 Task: Toggle the option "Allow Chrome sign-in".
Action: Mouse moved to (1086, 34)
Screenshot: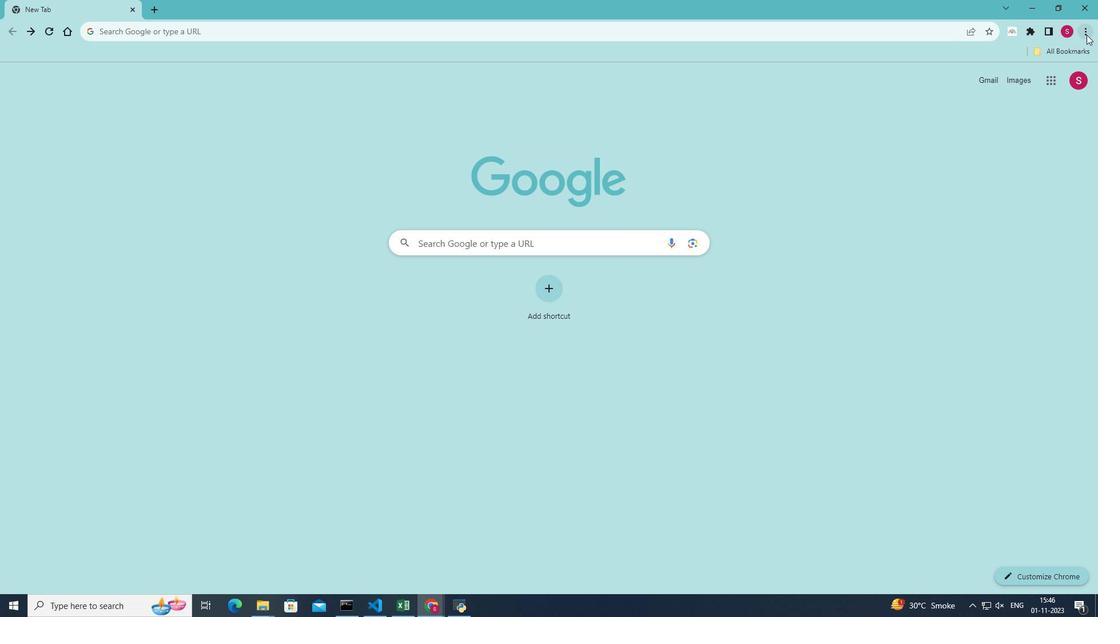 
Action: Mouse pressed left at (1086, 34)
Screenshot: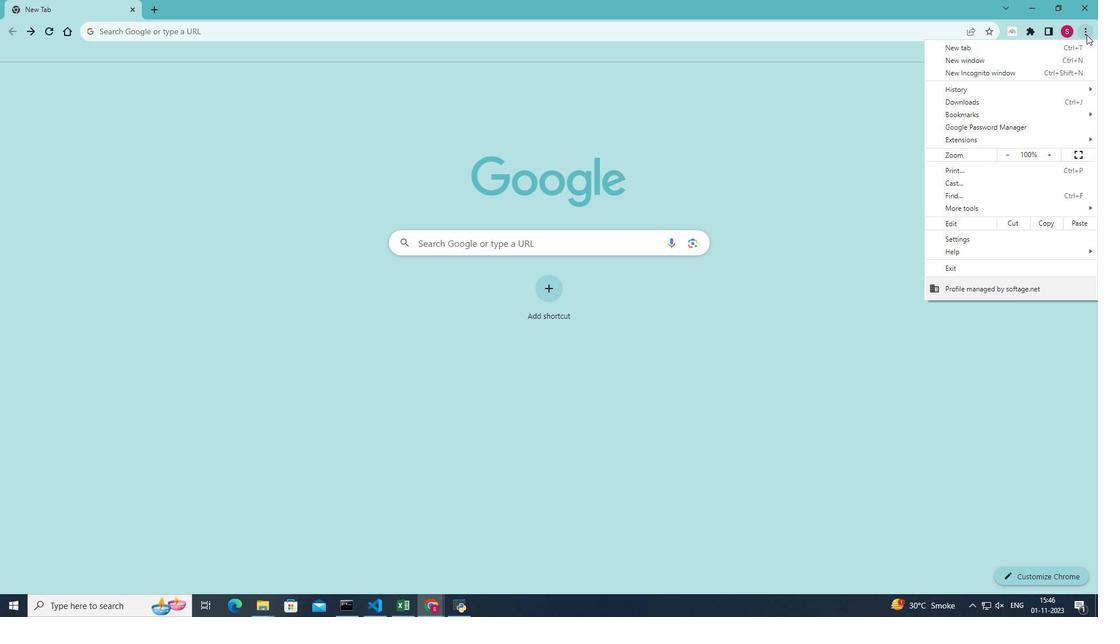 
Action: Mouse moved to (975, 237)
Screenshot: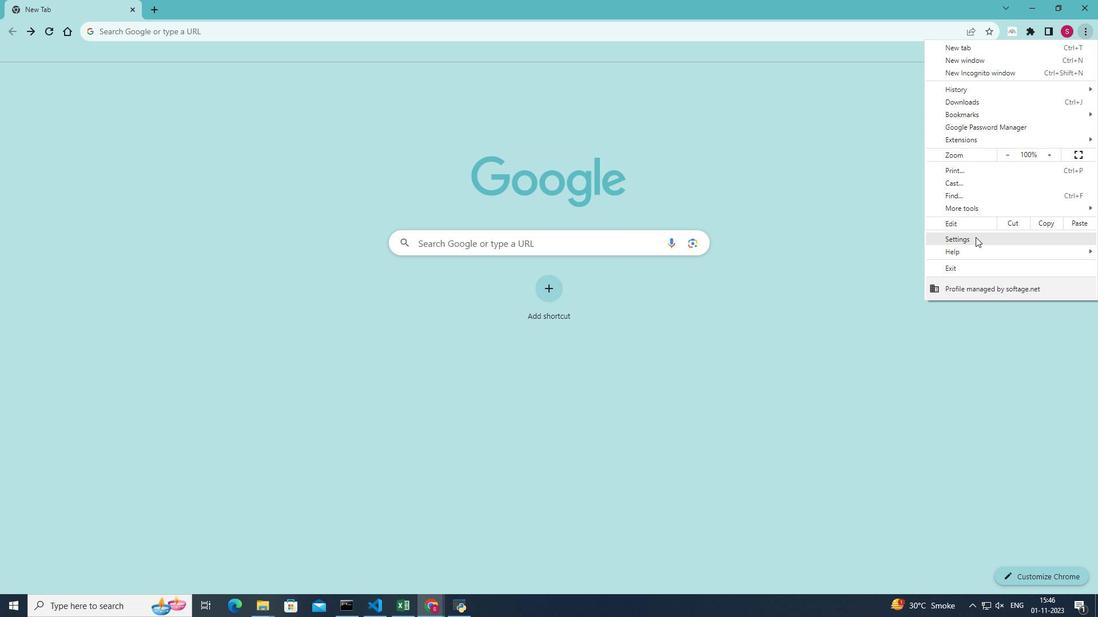 
Action: Mouse pressed left at (975, 237)
Screenshot: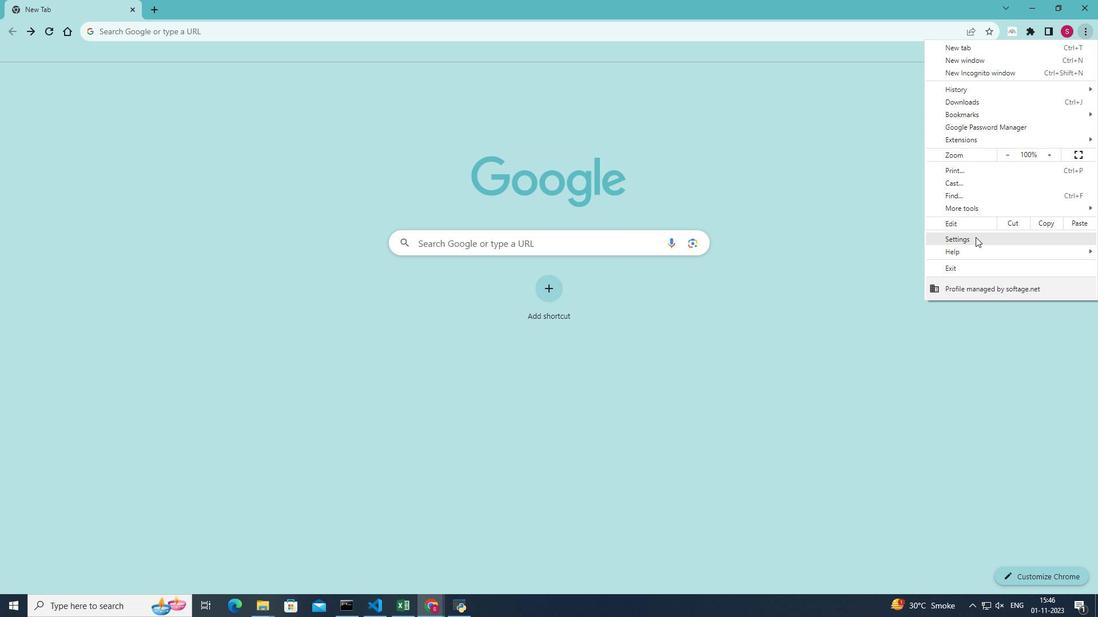 
Action: Mouse moved to (77, 94)
Screenshot: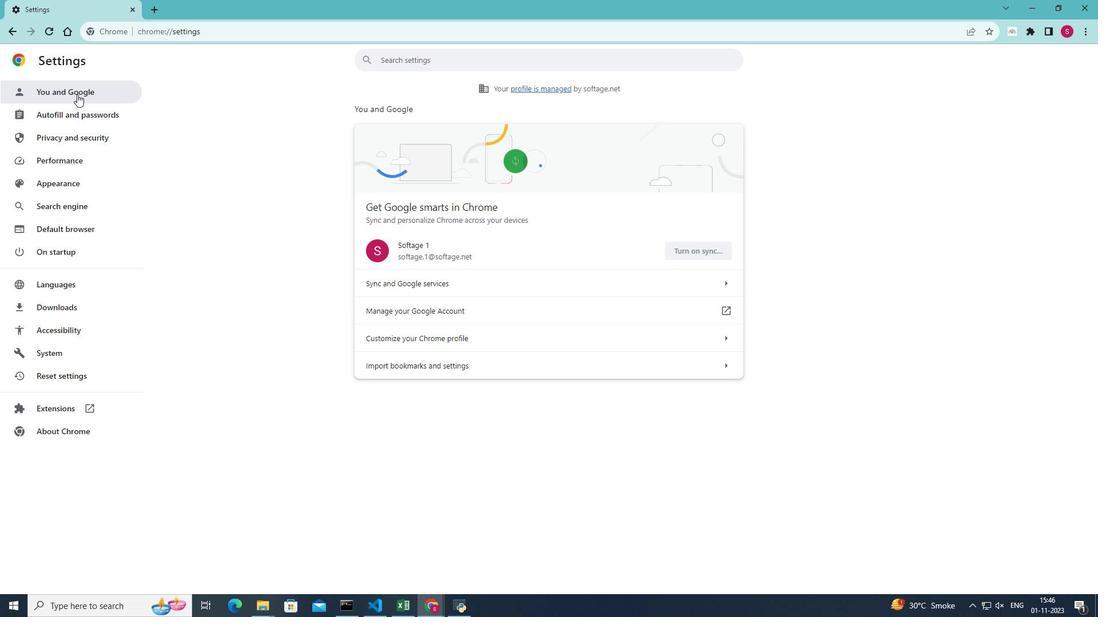 
Action: Mouse pressed left at (77, 94)
Screenshot: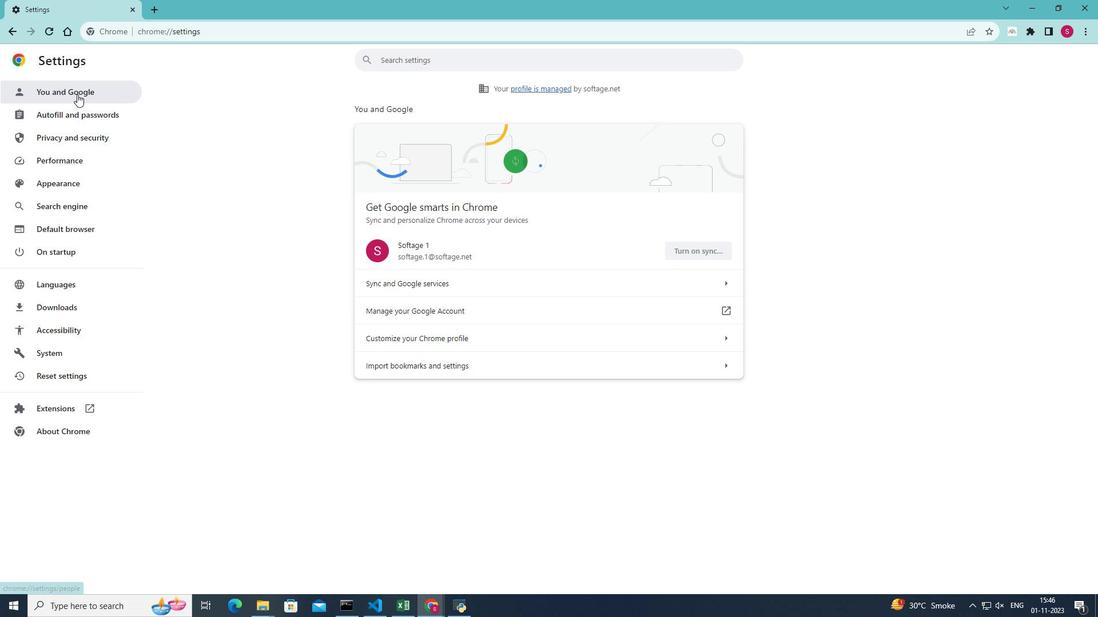 
Action: Mouse pressed left at (77, 94)
Screenshot: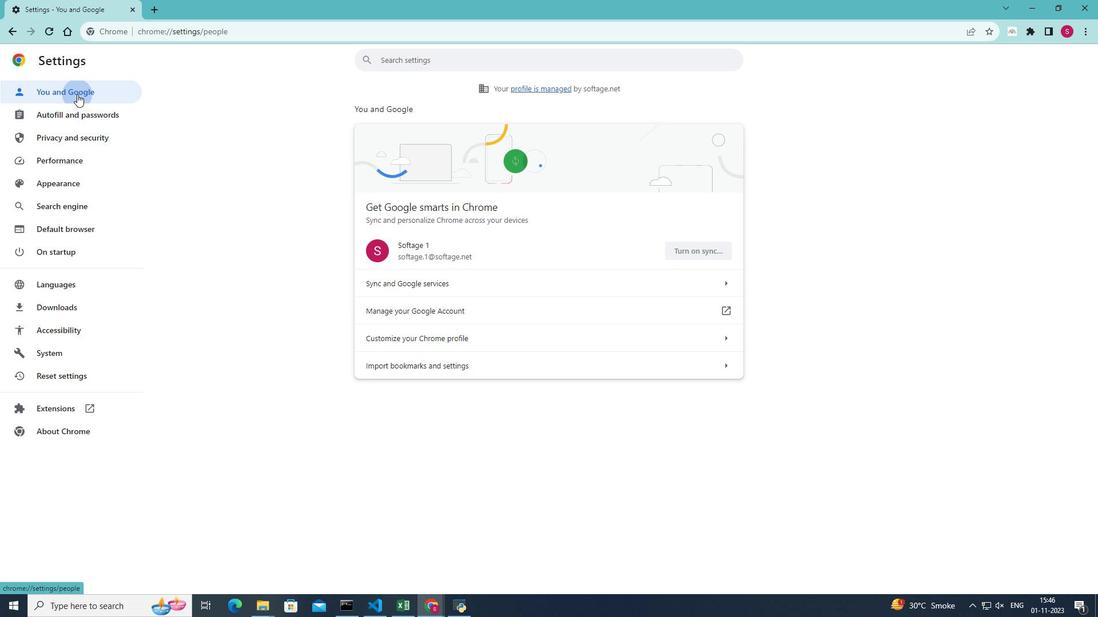 
Action: Mouse moved to (575, 280)
Screenshot: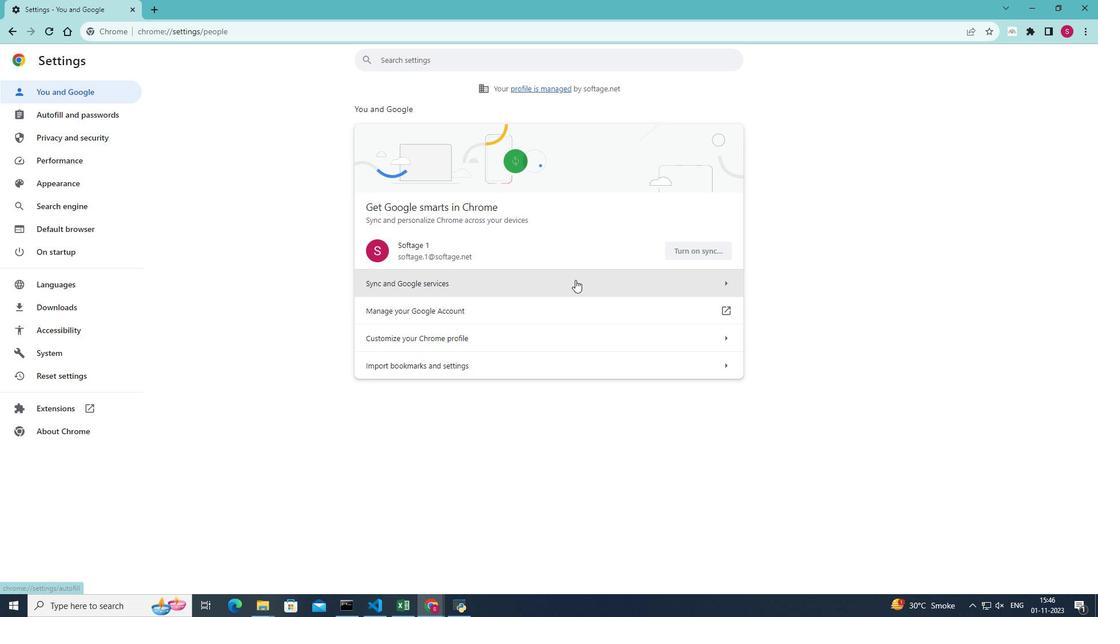 
Action: Mouse pressed left at (575, 280)
Screenshot: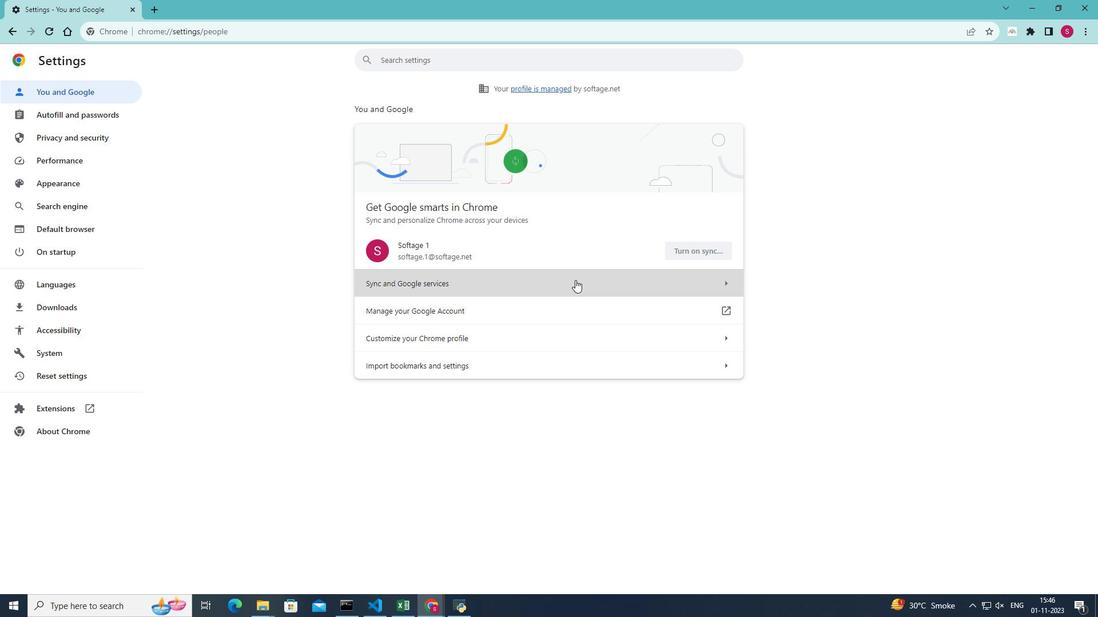 
Action: Mouse moved to (721, 307)
Screenshot: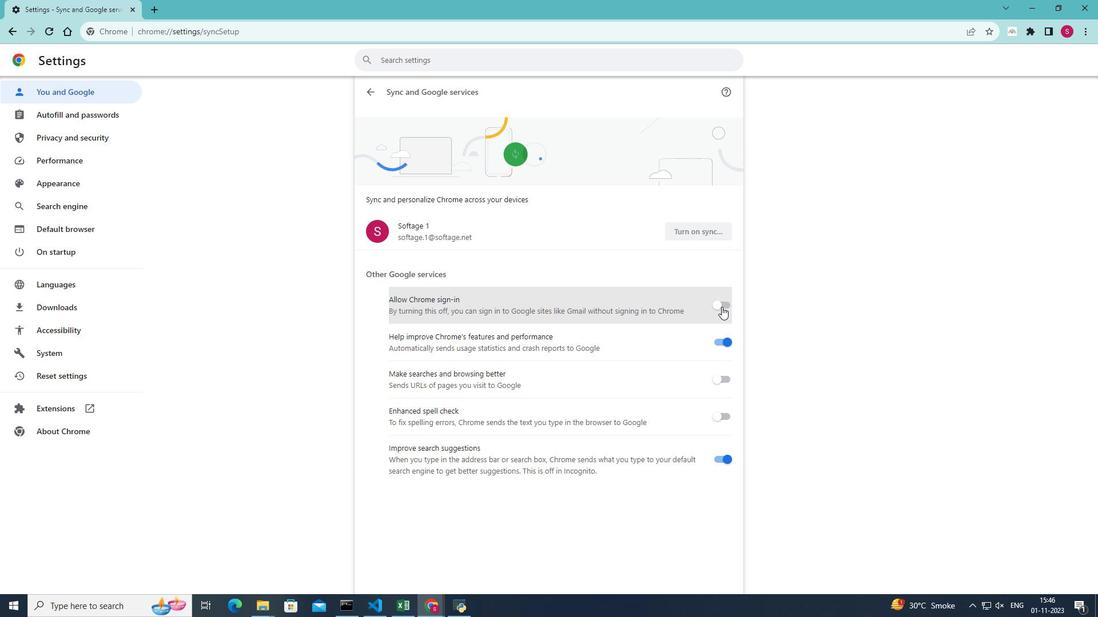 
Action: Mouse pressed left at (721, 307)
Screenshot: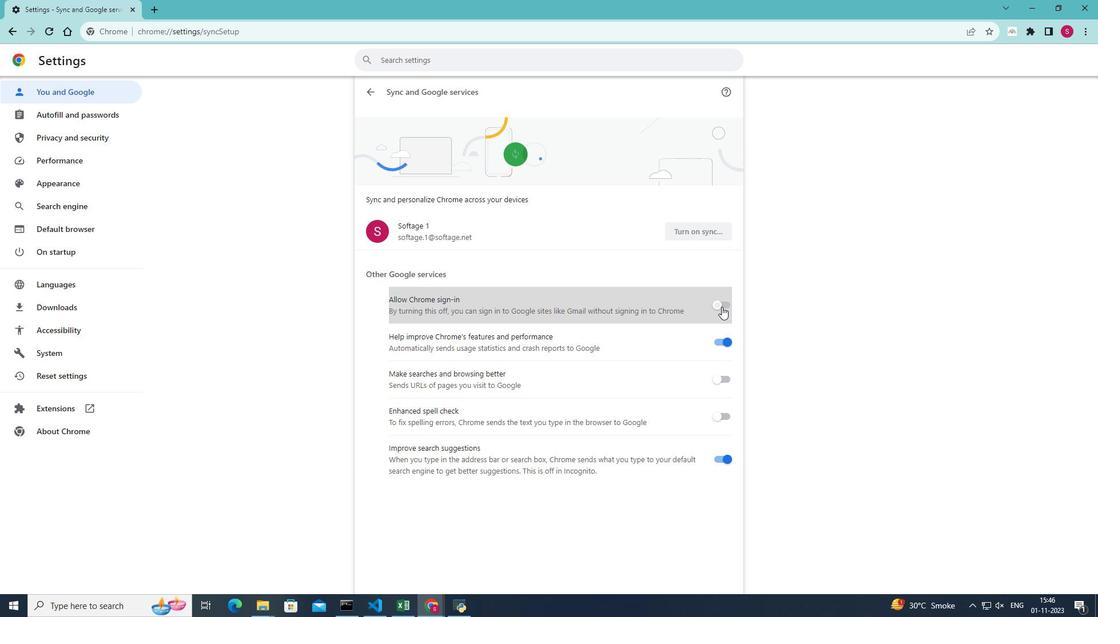 
Action: Mouse moved to (721, 306)
Screenshot: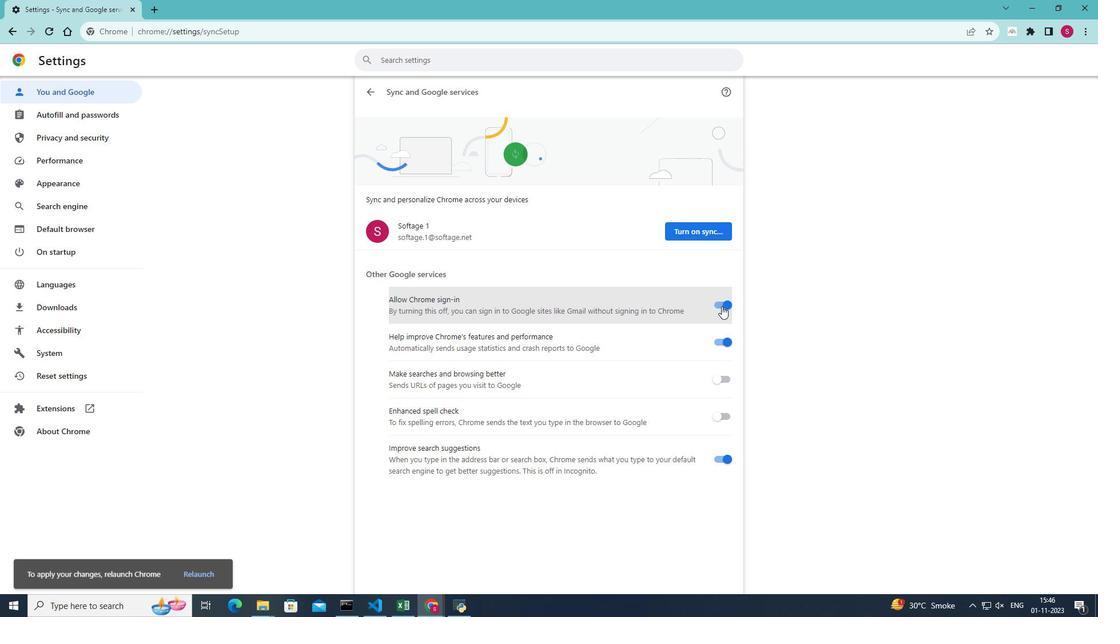 
